 Task: Add Sprouts Baby Boule Bread to the cart.
Action: Mouse moved to (19, 72)
Screenshot: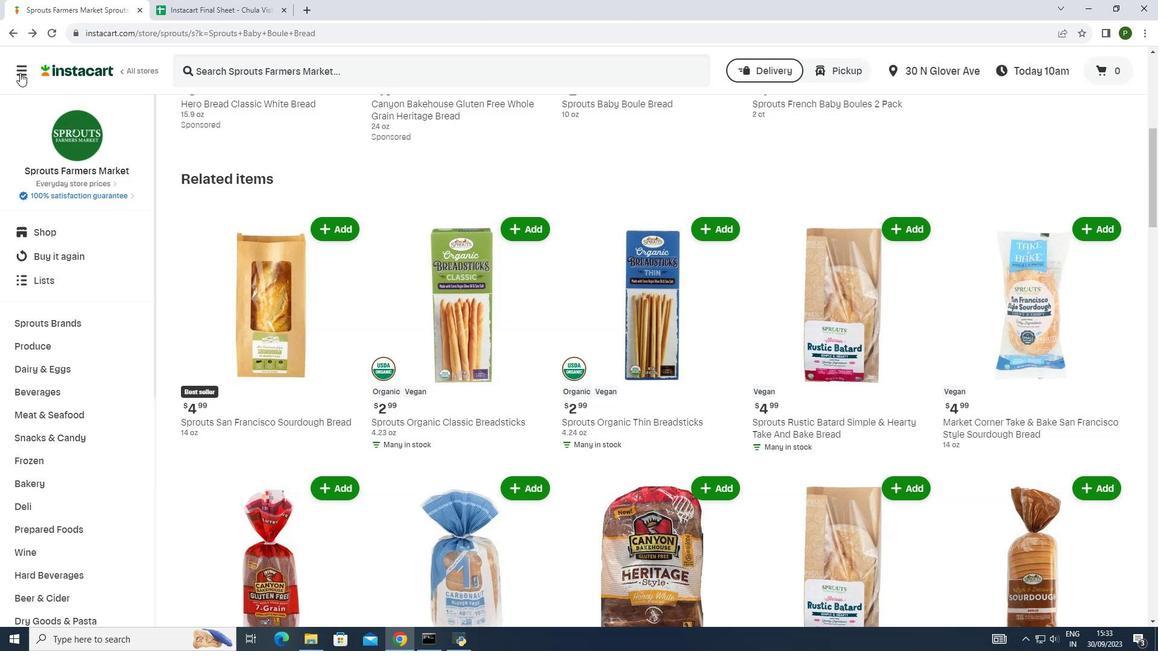 
Action: Mouse pressed left at (19, 72)
Screenshot: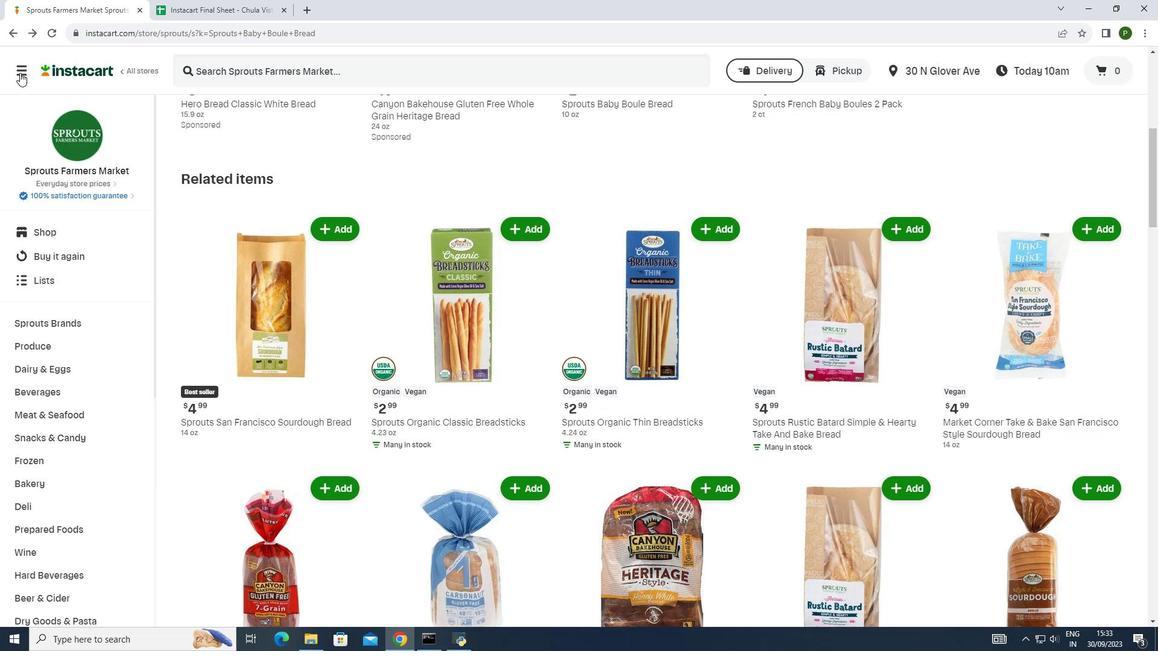 
Action: Mouse moved to (50, 317)
Screenshot: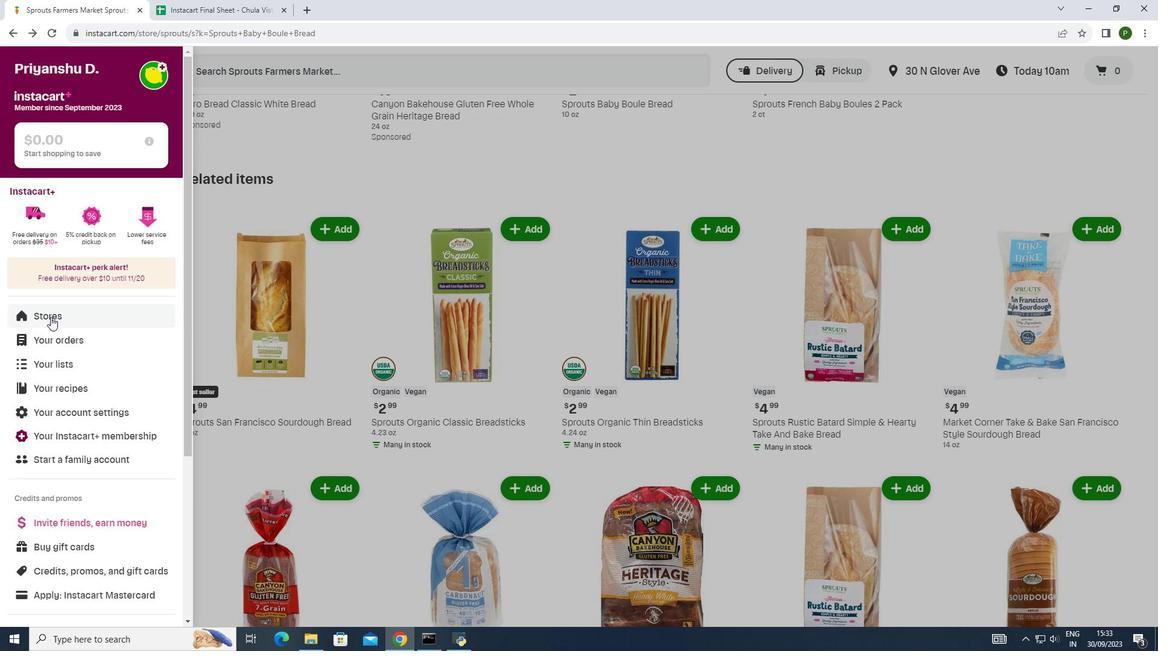 
Action: Mouse pressed left at (50, 317)
Screenshot: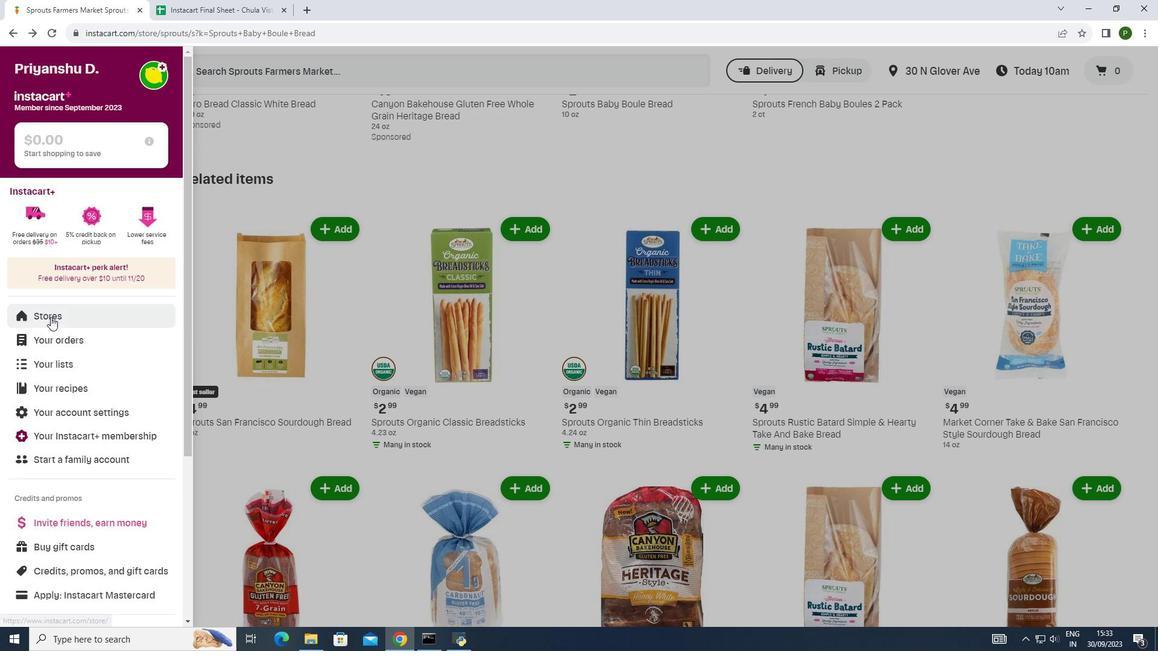 
Action: Mouse moved to (272, 120)
Screenshot: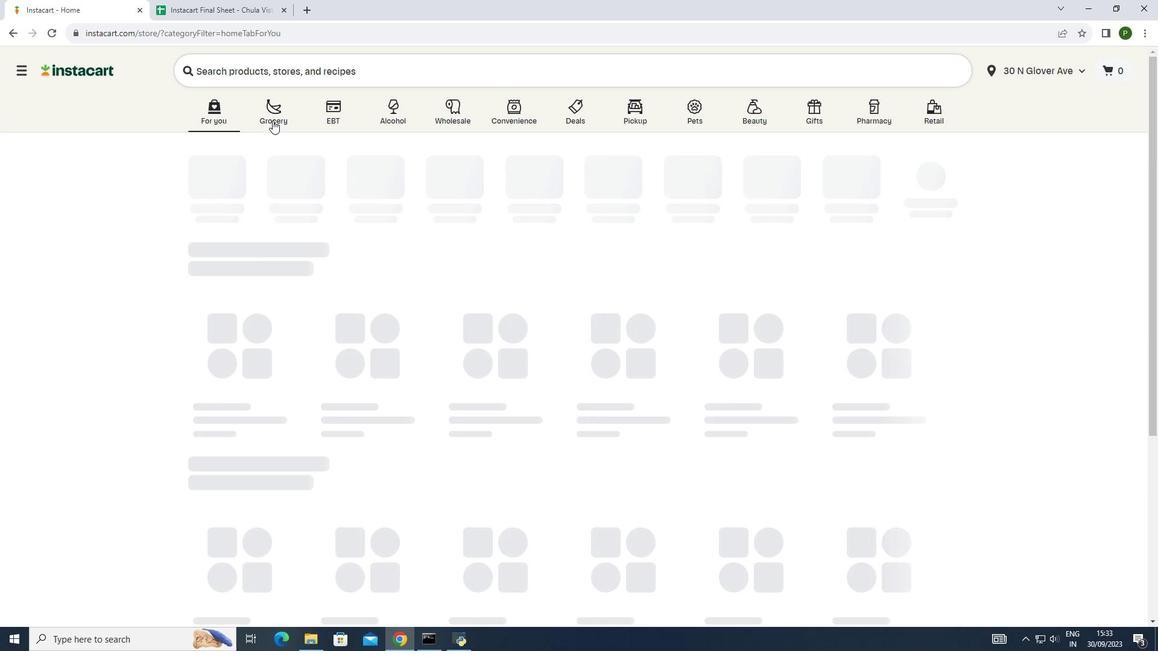 
Action: Mouse pressed left at (272, 120)
Screenshot: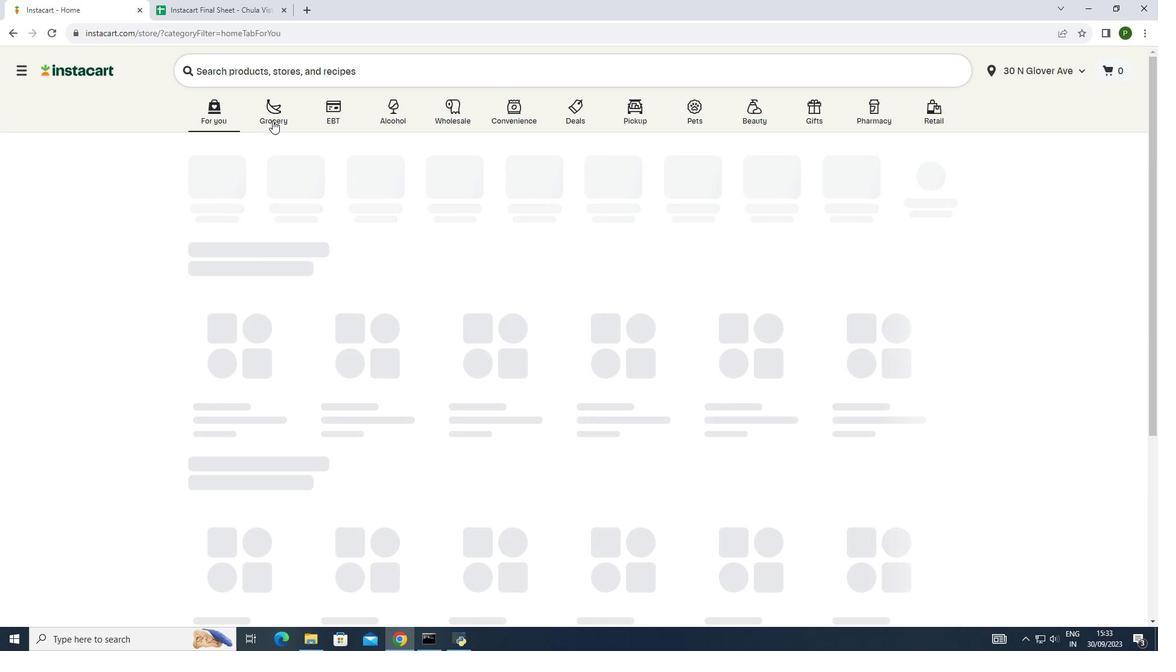 
Action: Mouse moved to (607, 166)
Screenshot: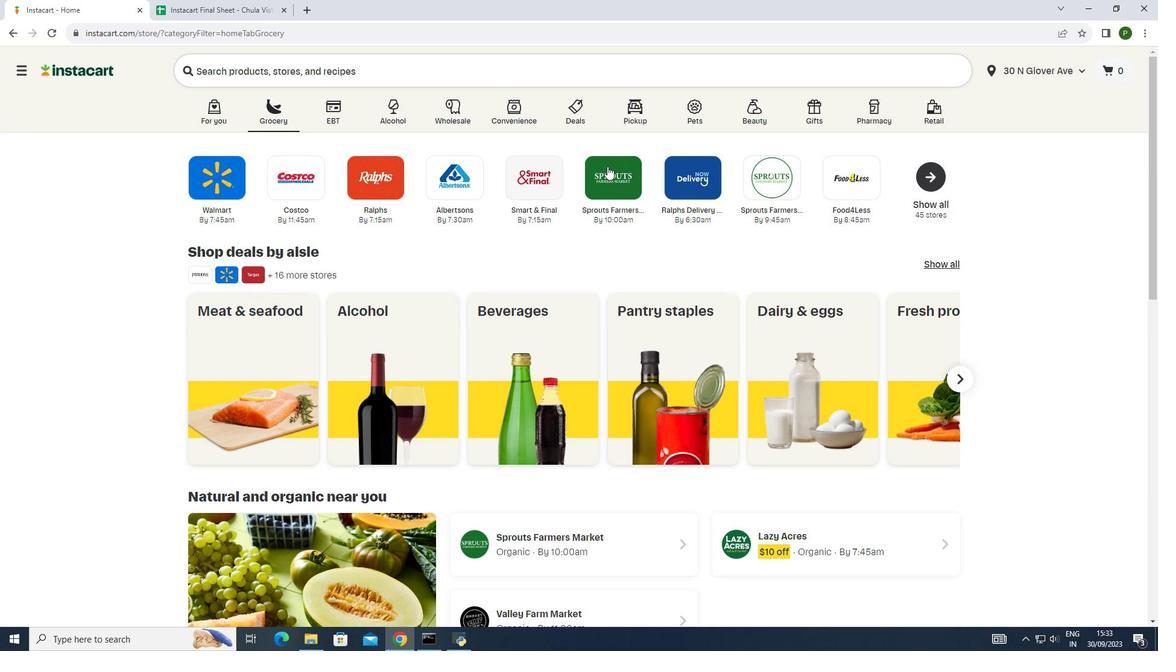 
Action: Mouse pressed left at (607, 166)
Screenshot: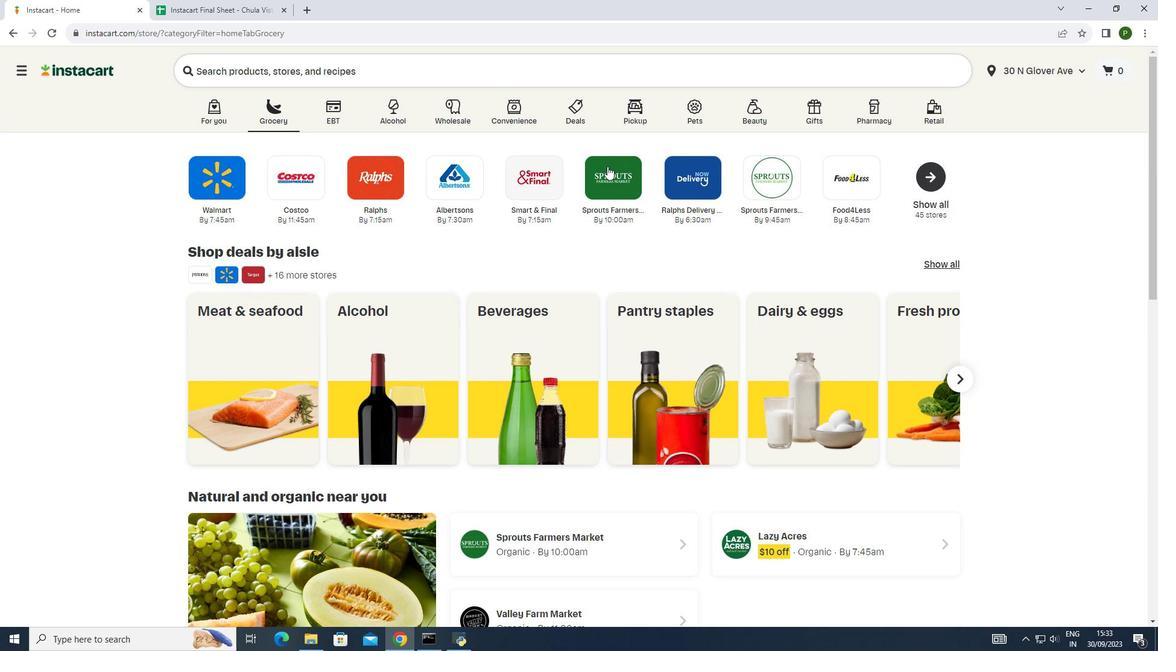 
Action: Mouse moved to (55, 317)
Screenshot: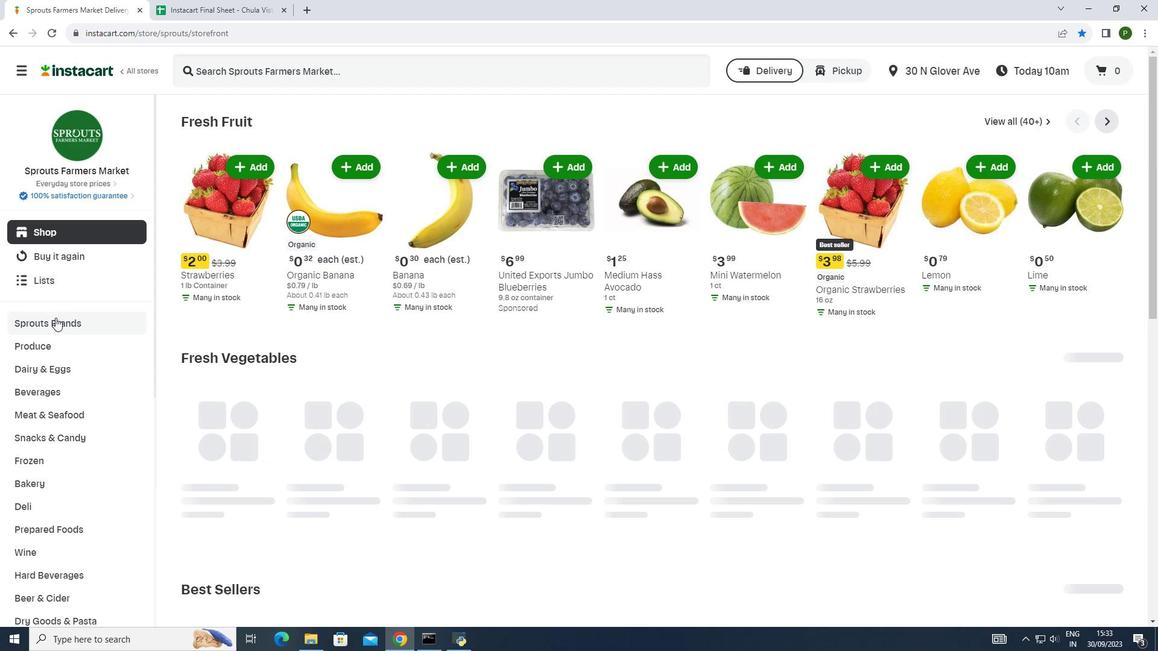 
Action: Mouse pressed left at (55, 317)
Screenshot: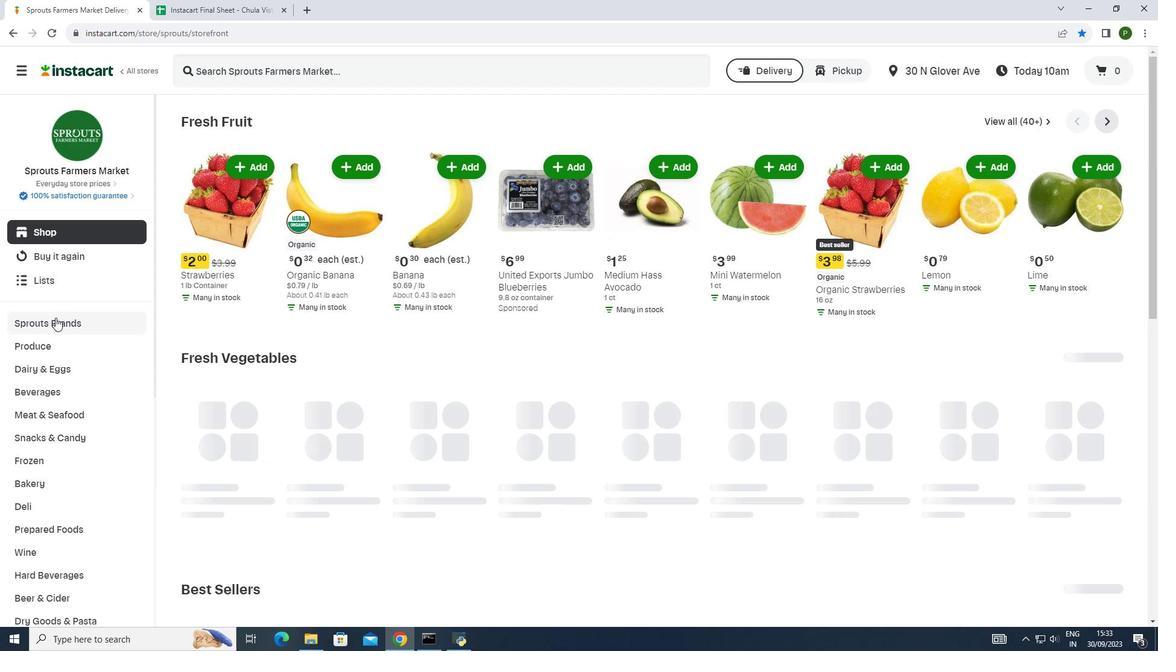 
Action: Mouse moved to (48, 344)
Screenshot: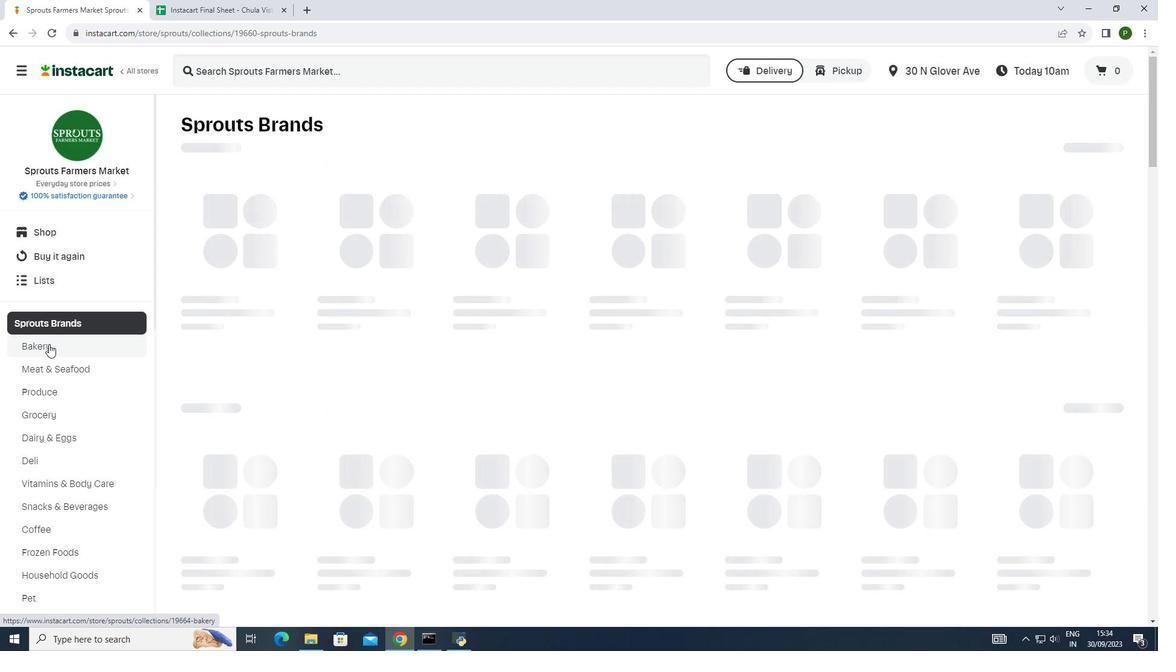 
Action: Mouse pressed left at (48, 344)
Screenshot: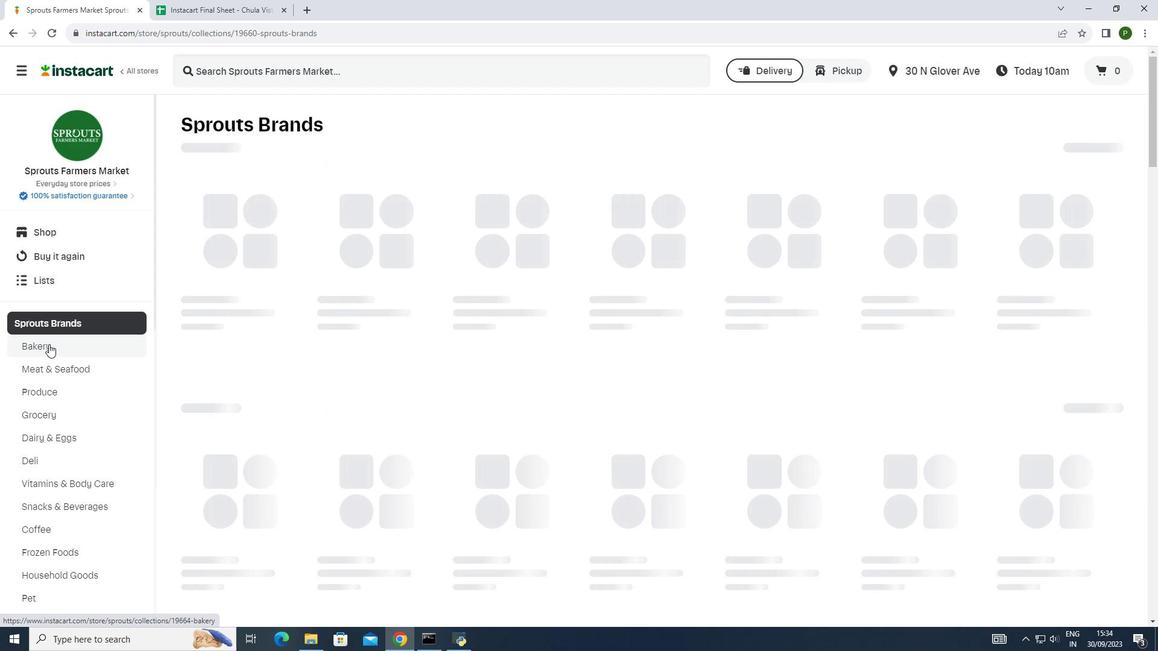 
Action: Mouse moved to (468, 224)
Screenshot: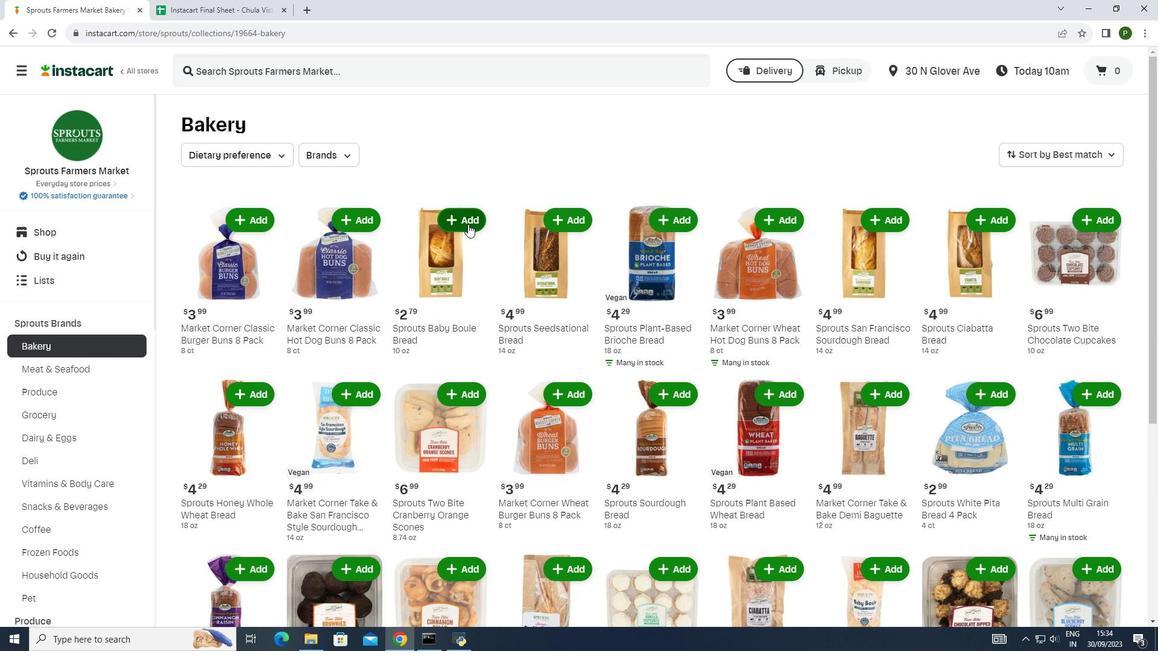 
Action: Mouse pressed left at (468, 224)
Screenshot: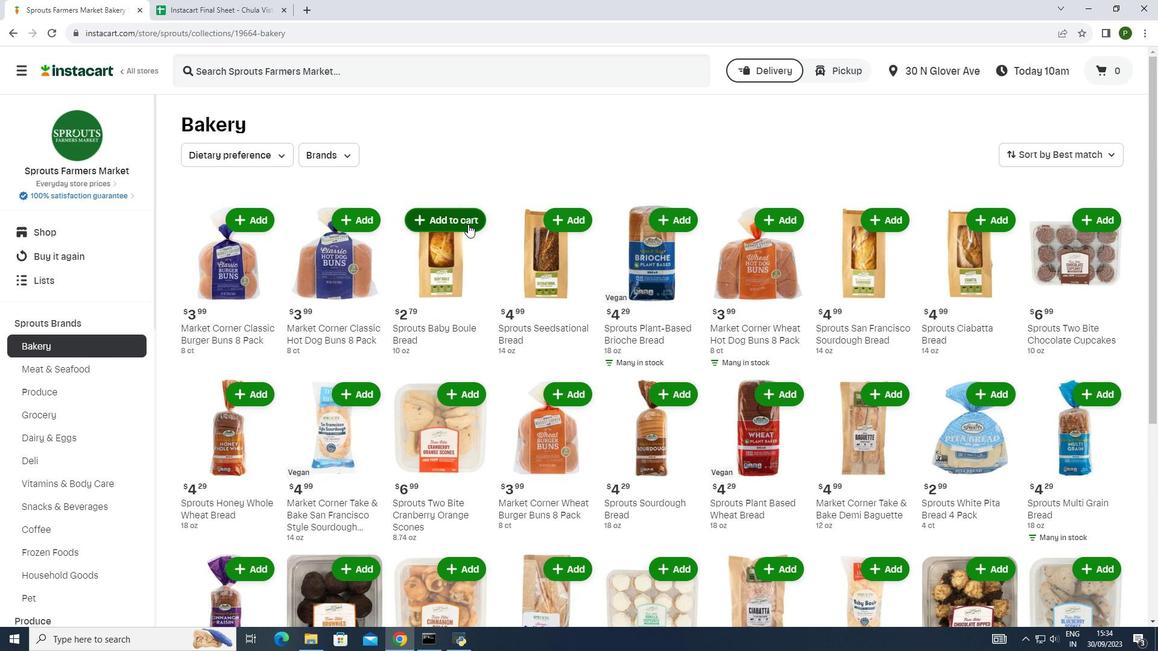 
